 Task: Create List Workplace Policies in Board Sales Forecasting Techniques to Workspace General Accounting. Create List Workplace Safety in Board Employee Offboarding to Workspace General Accounting. Create List Occupational Health in Board Content Marketing Case Study Strategy and Execution to Workspace General Accounting
Action: Mouse moved to (86, 363)
Screenshot: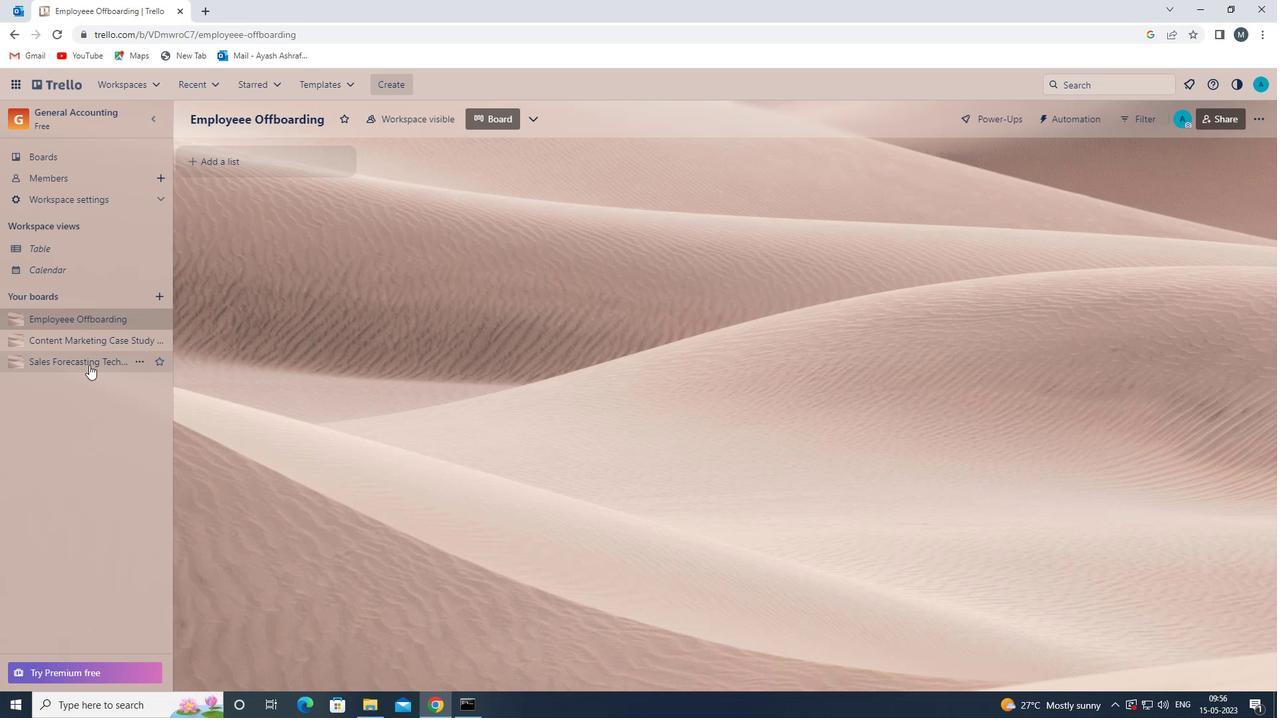 
Action: Mouse pressed left at (86, 363)
Screenshot: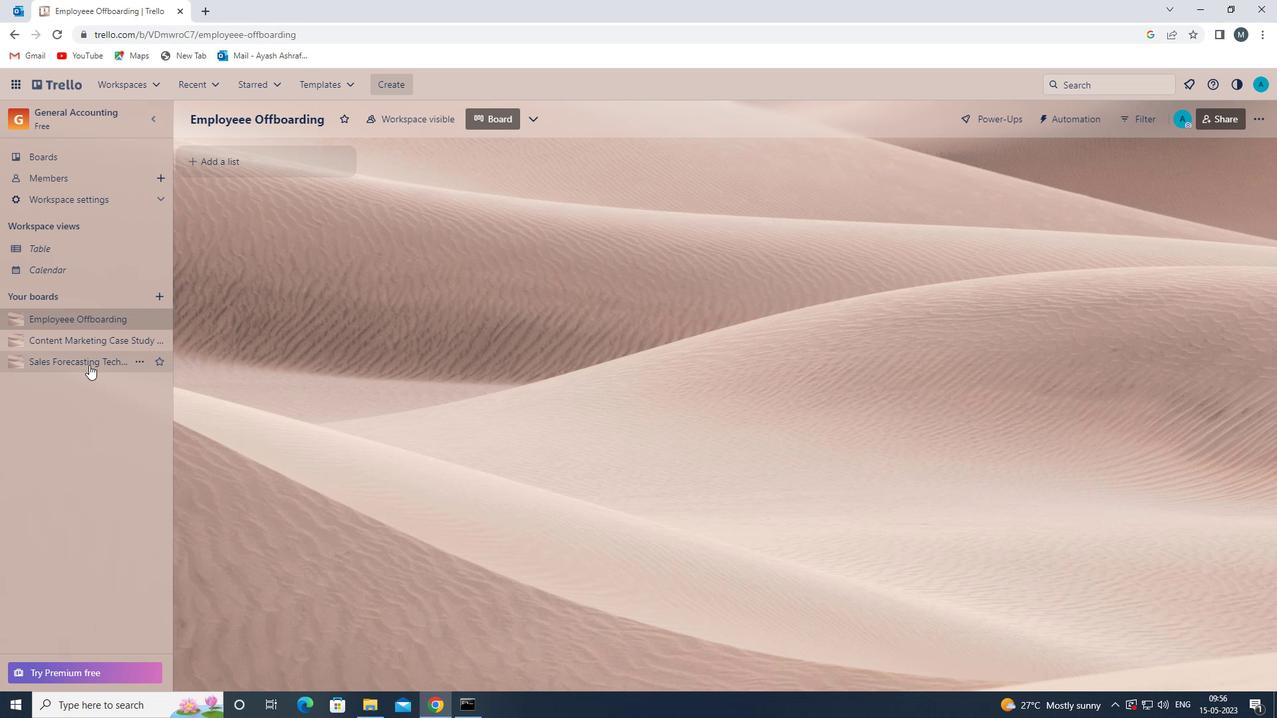 
Action: Mouse moved to (279, 160)
Screenshot: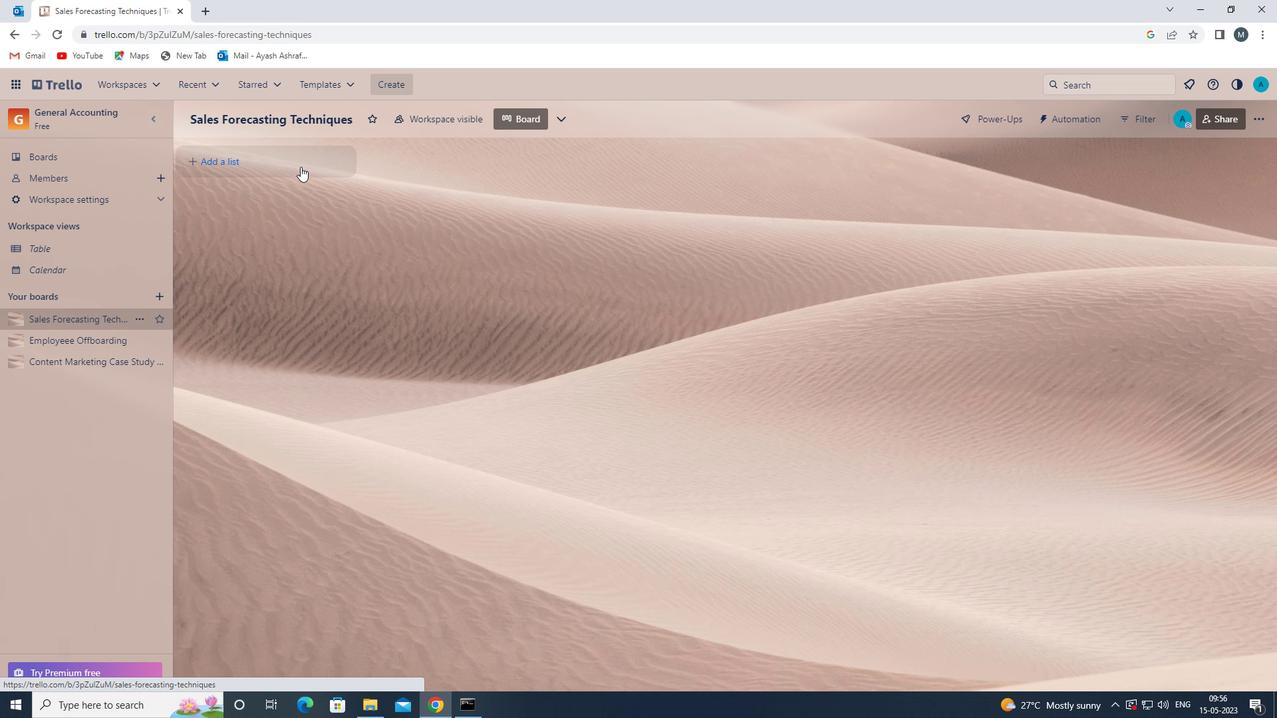 
Action: Mouse pressed left at (279, 160)
Screenshot: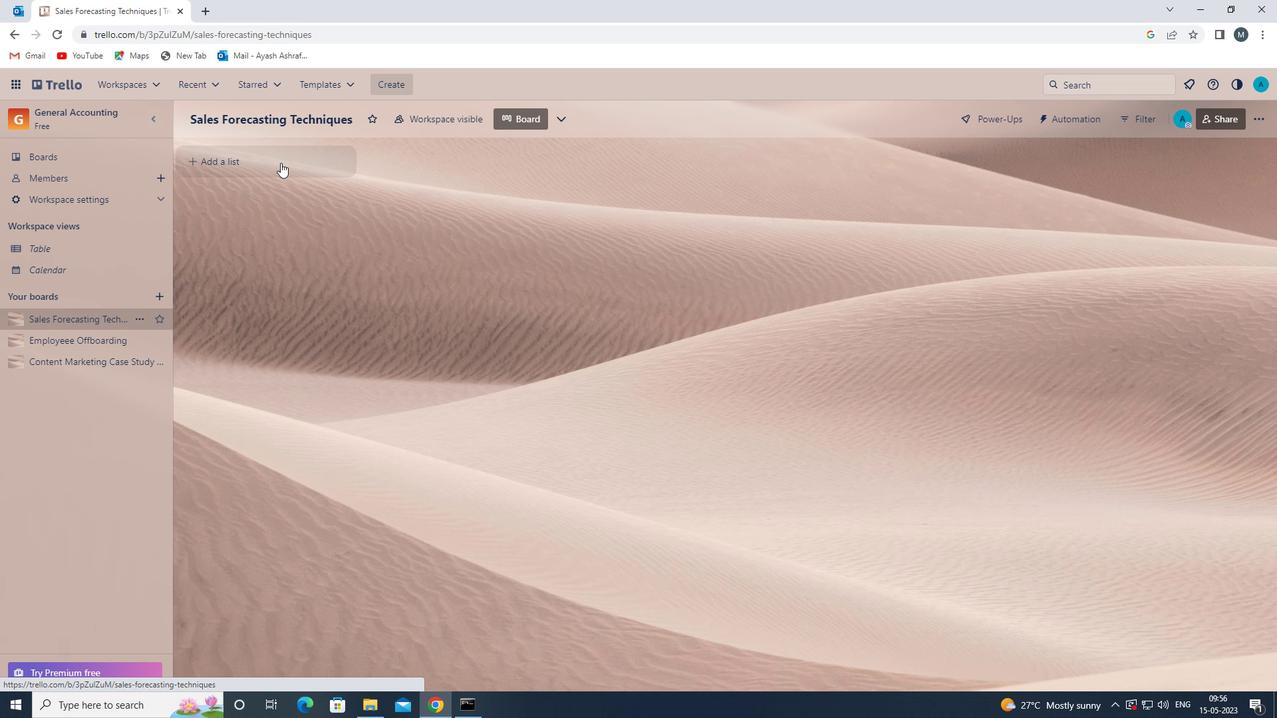 
Action: Mouse moved to (284, 162)
Screenshot: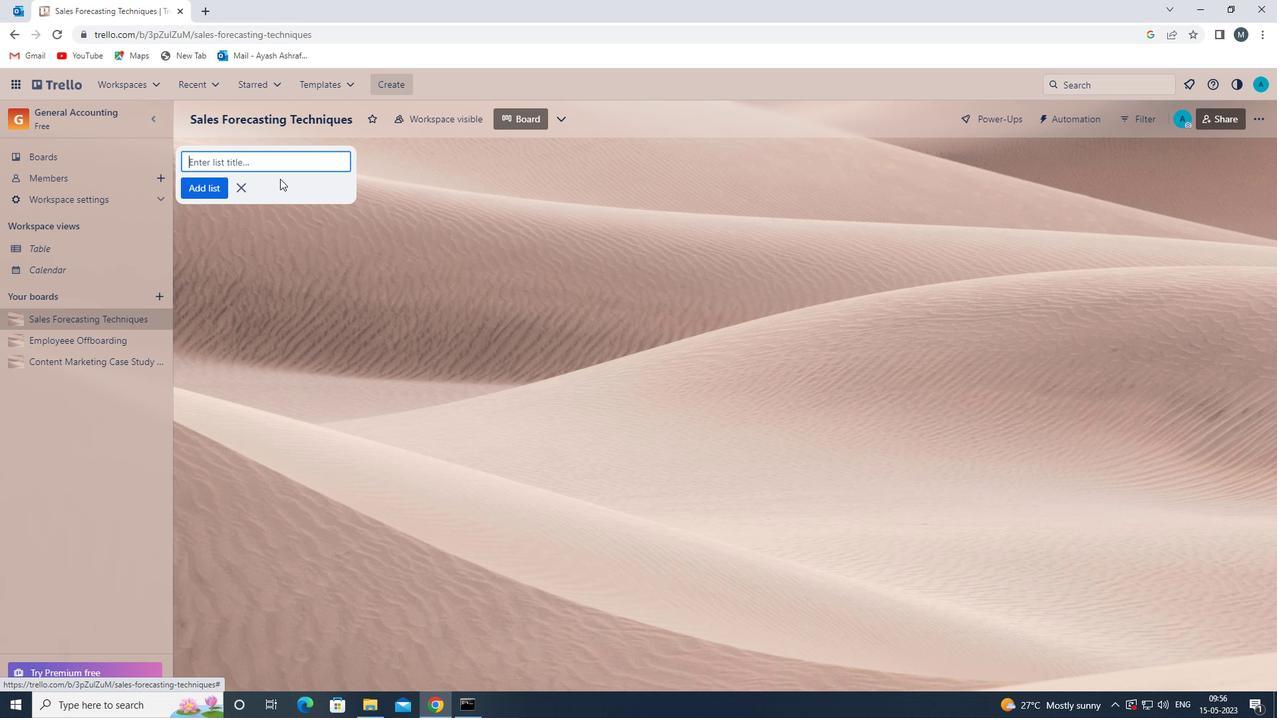 
Action: Mouse pressed left at (284, 162)
Screenshot: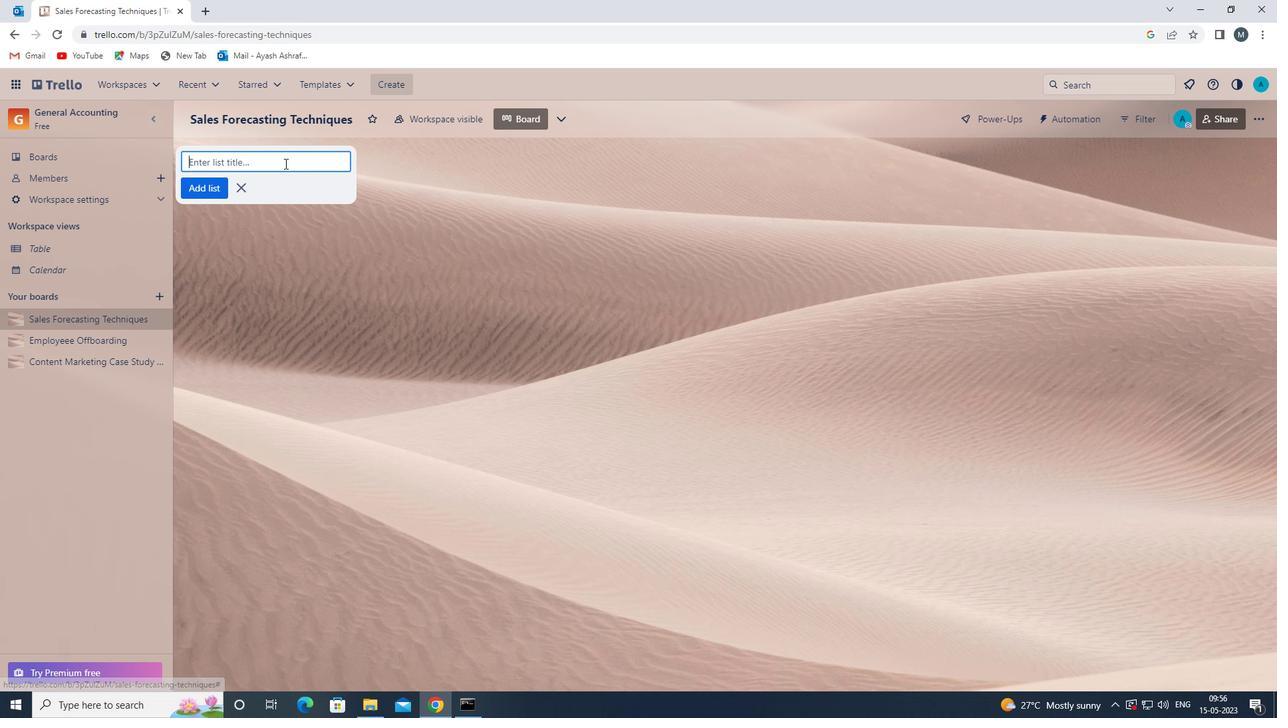 
Action: Key pressed <Key.shift><Key.shift><Key.shift><Key.shift><Key.shift><Key.shift><Key.shift>WORL<Key.backspace>KPLACE<Key.space><Key.shift><Key.shift>POLICIES<Key.space>
Screenshot: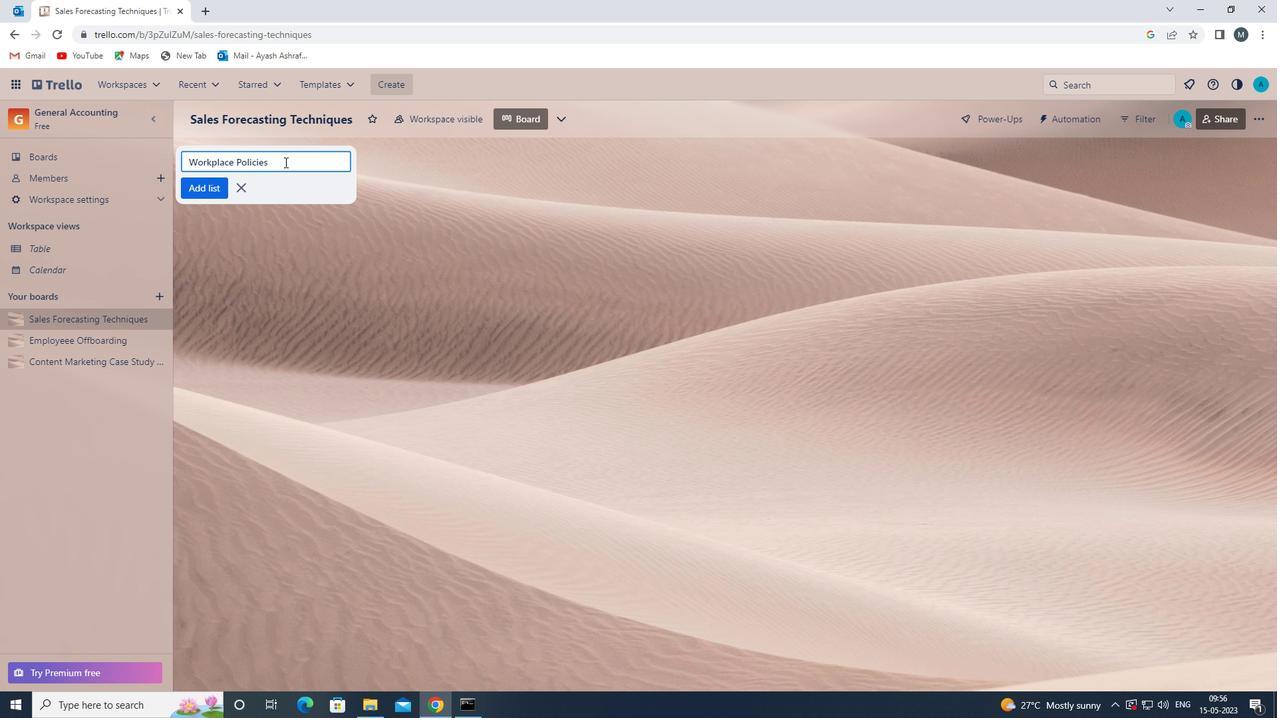 
Action: Mouse moved to (203, 192)
Screenshot: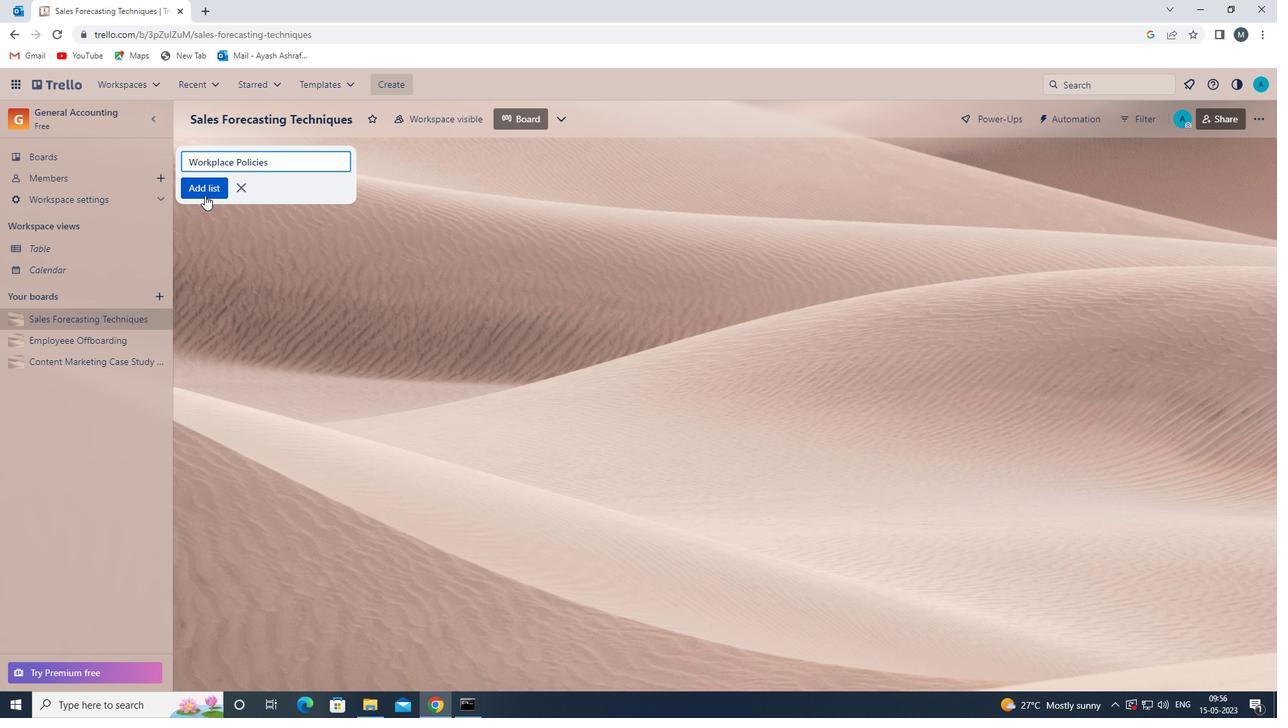 
Action: Mouse pressed left at (203, 192)
Screenshot: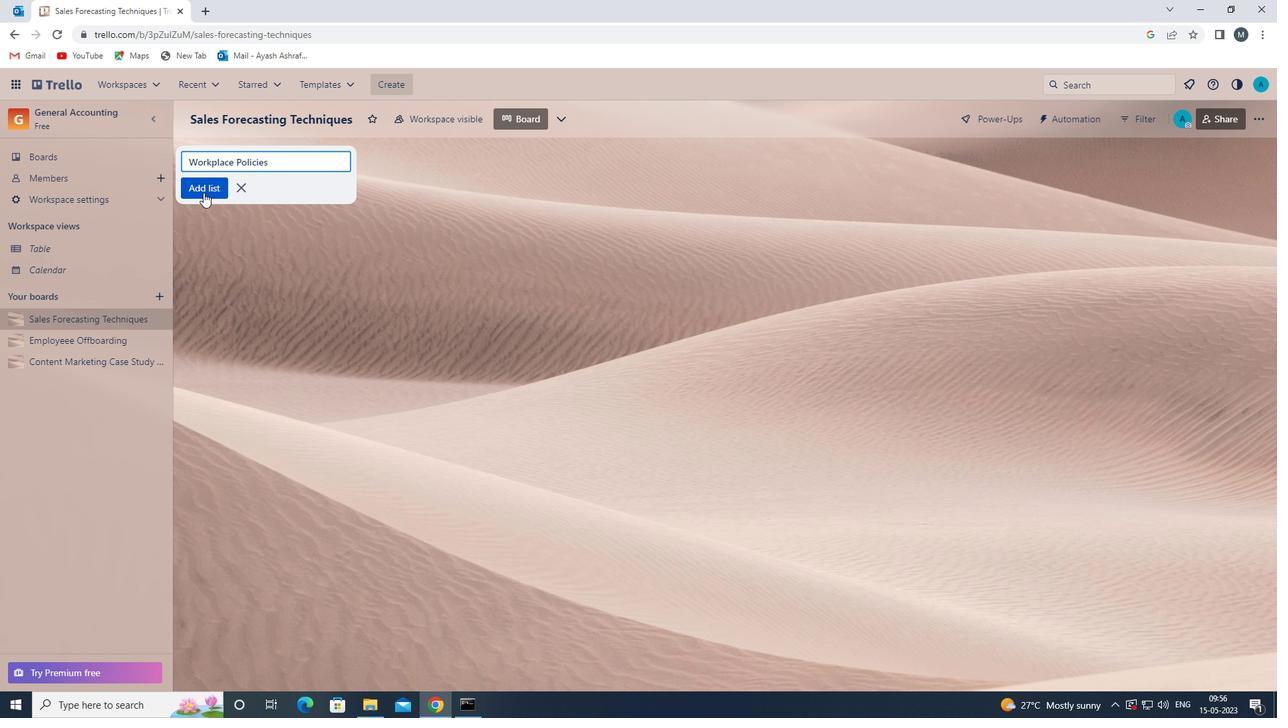 
Action: Mouse moved to (218, 305)
Screenshot: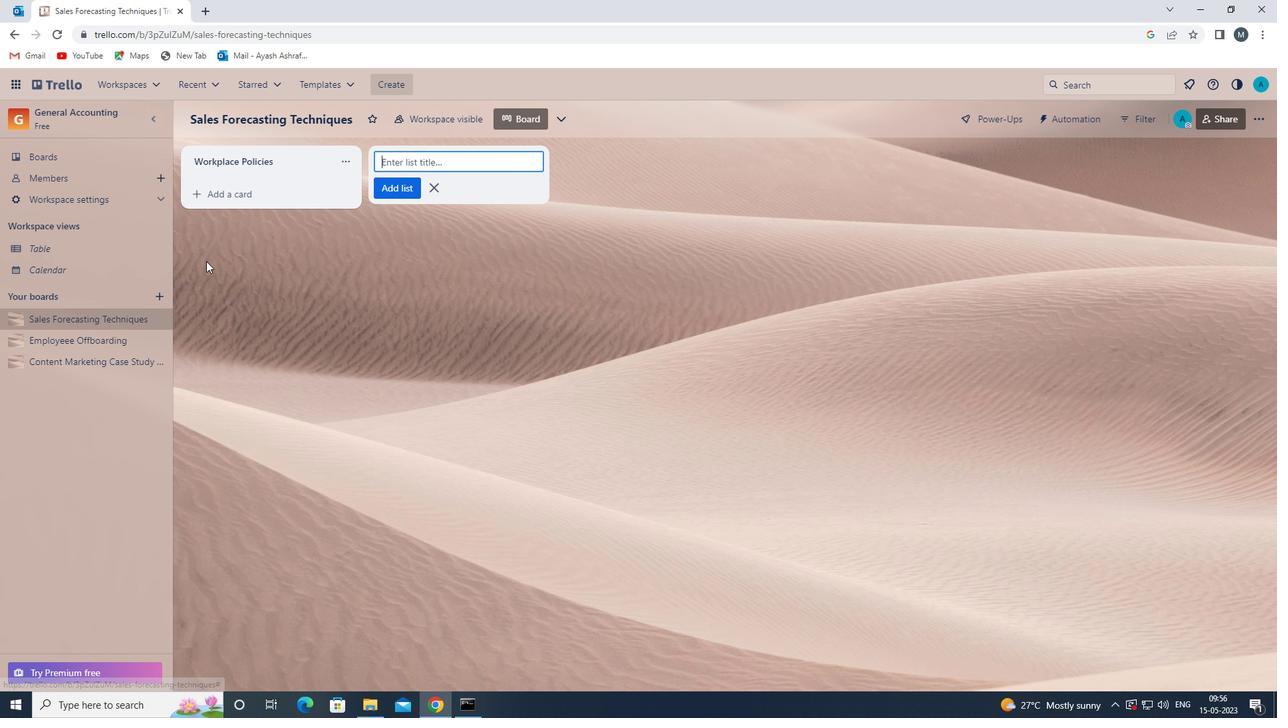 
Action: Mouse pressed left at (218, 305)
Screenshot: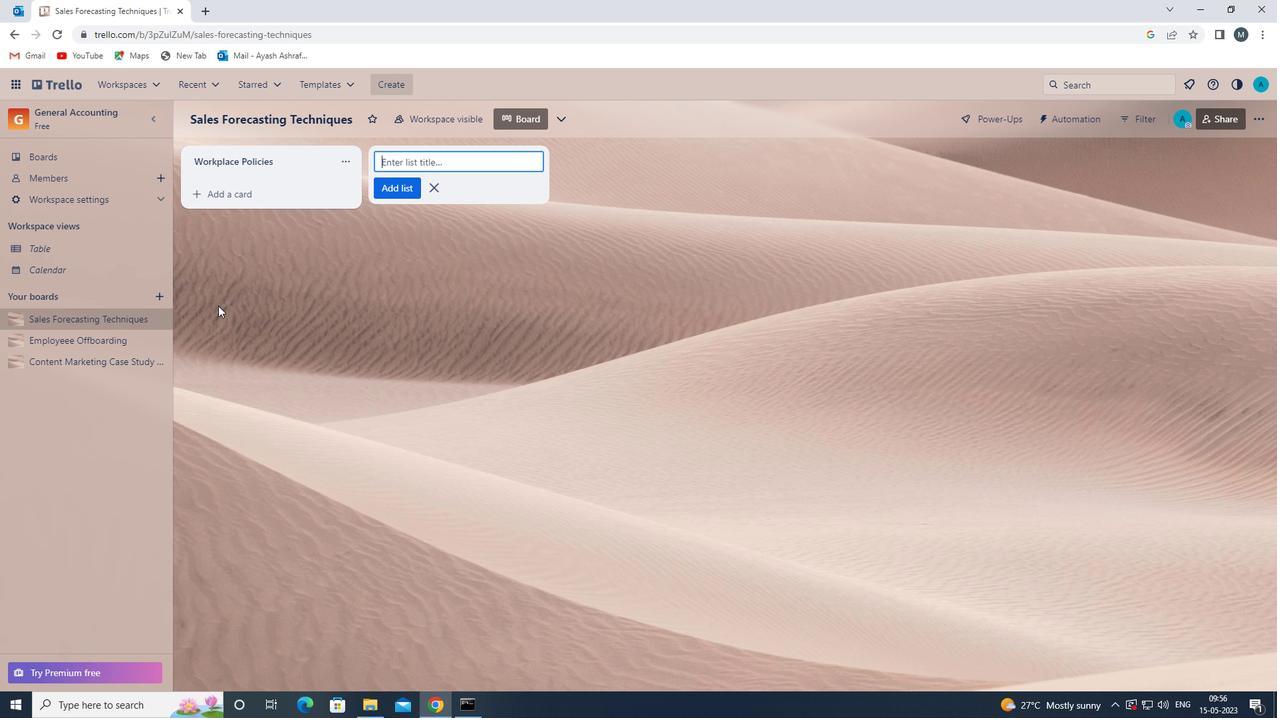 
Action: Mouse moved to (87, 346)
Screenshot: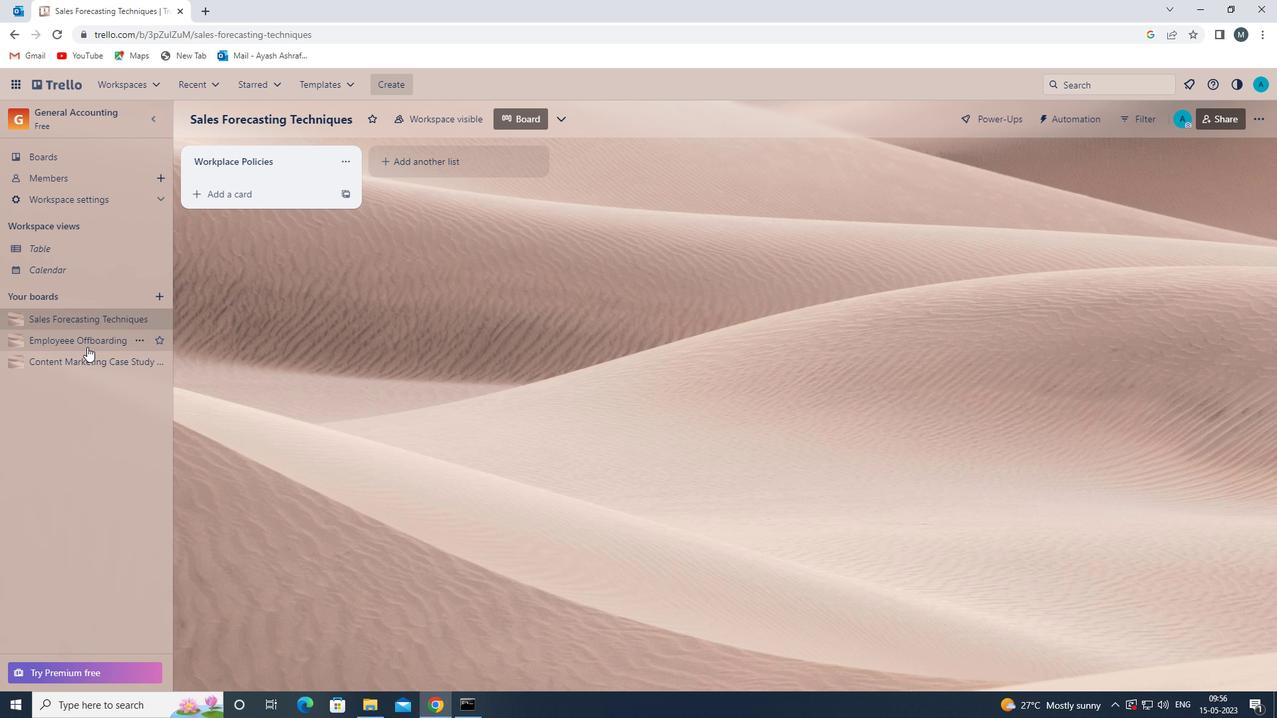 
Action: Mouse pressed left at (87, 346)
Screenshot: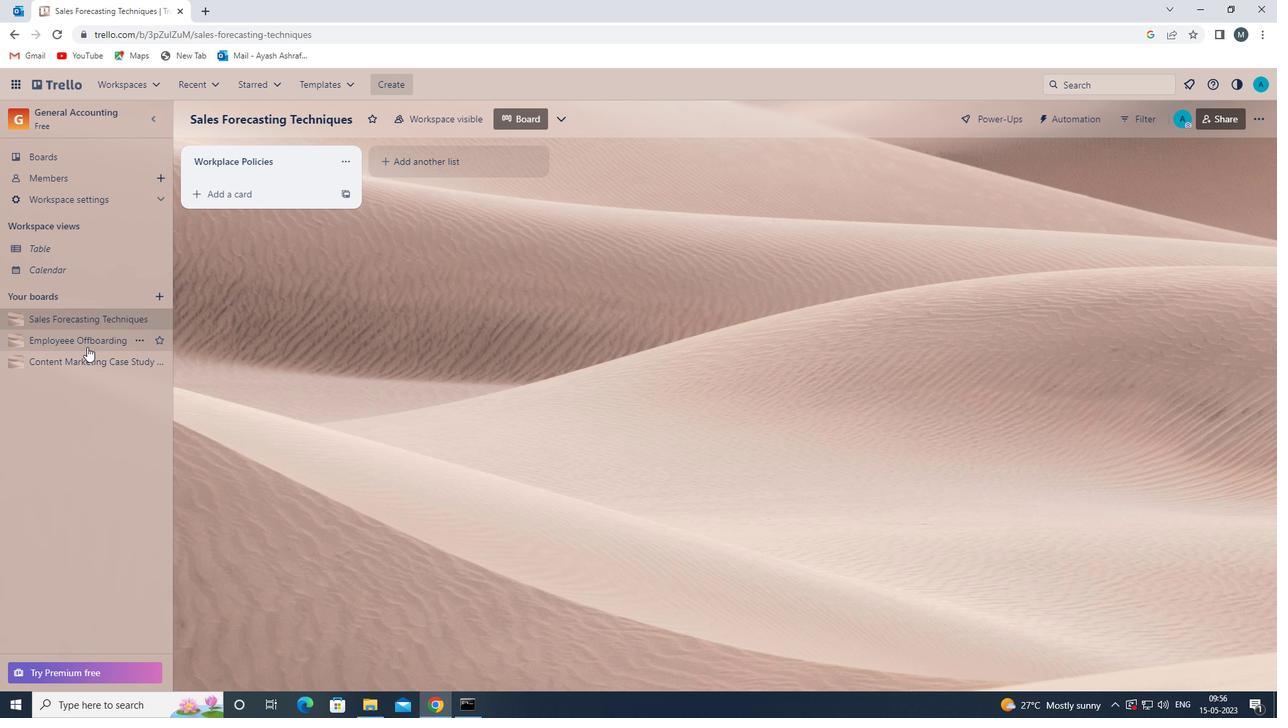 
Action: Mouse moved to (242, 163)
Screenshot: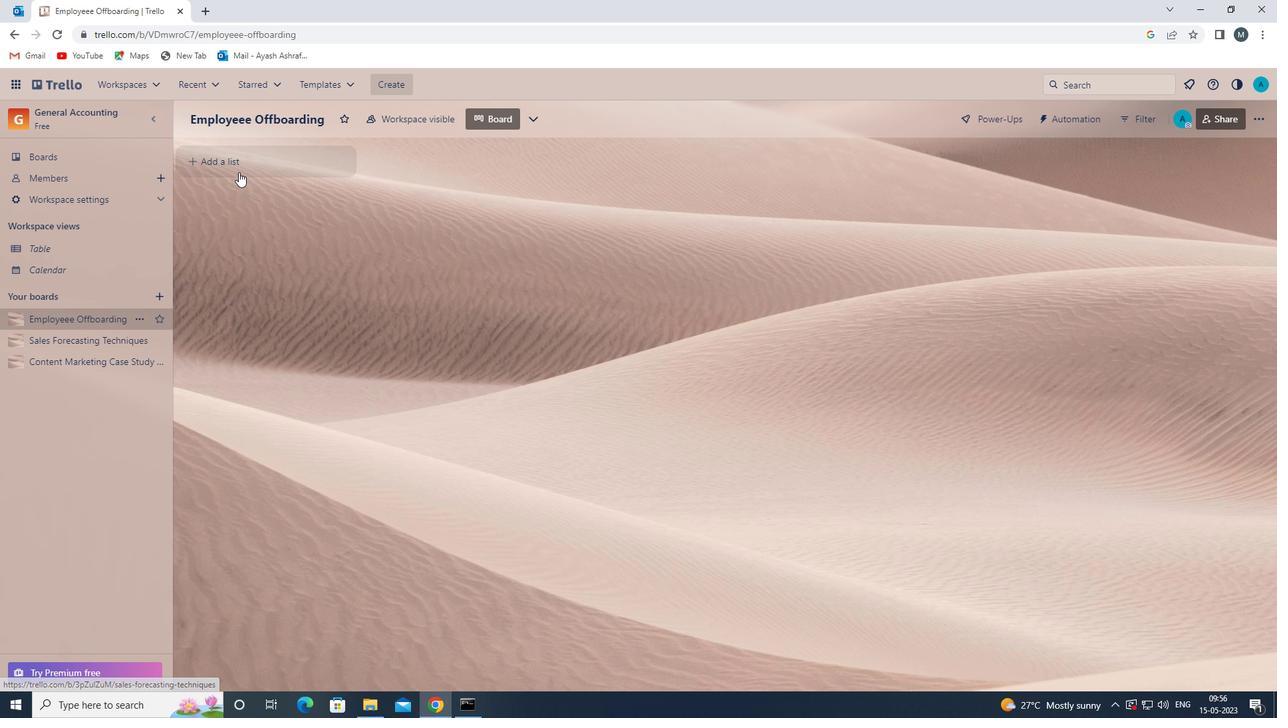 
Action: Mouse pressed left at (242, 163)
Screenshot: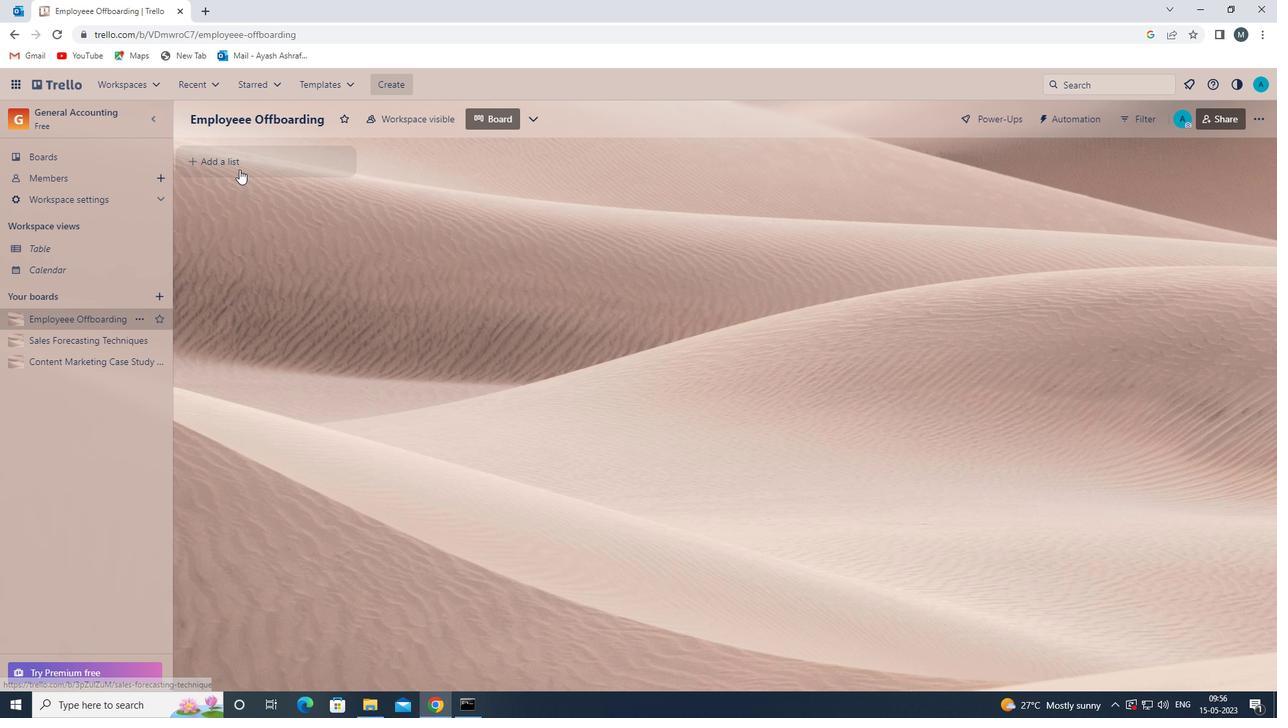 
Action: Mouse moved to (244, 165)
Screenshot: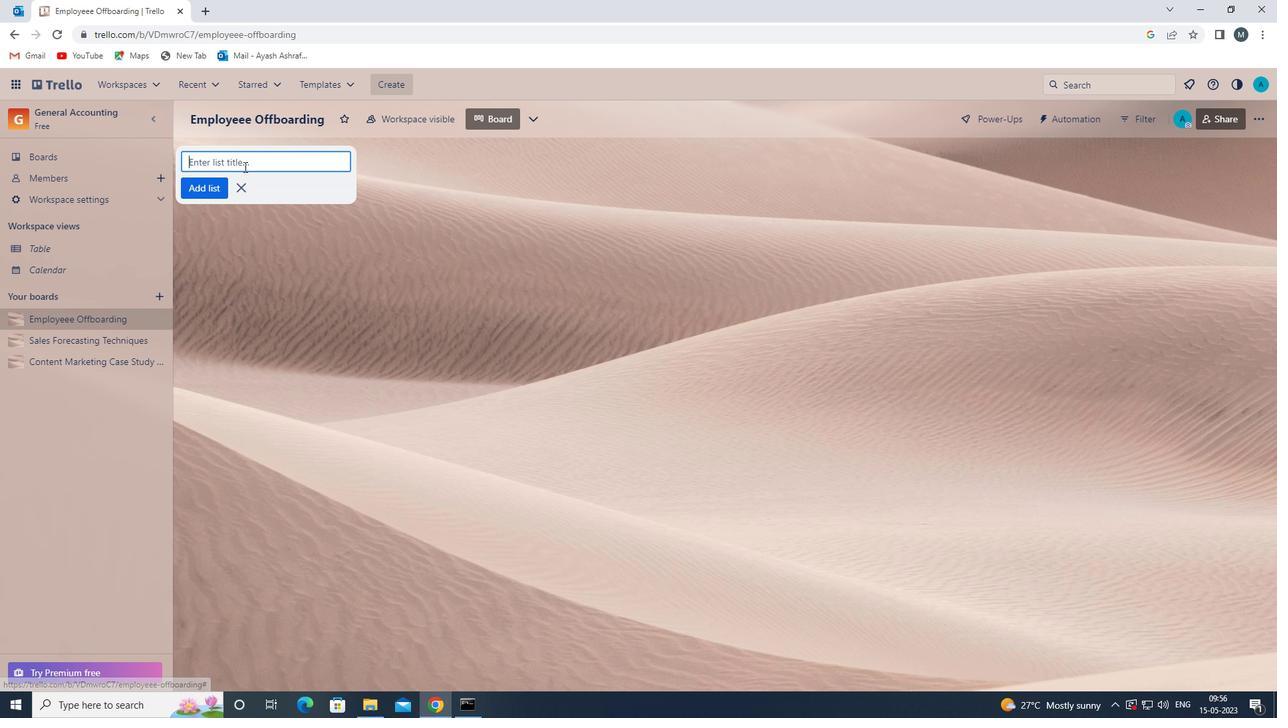 
Action: Mouse pressed left at (244, 165)
Screenshot: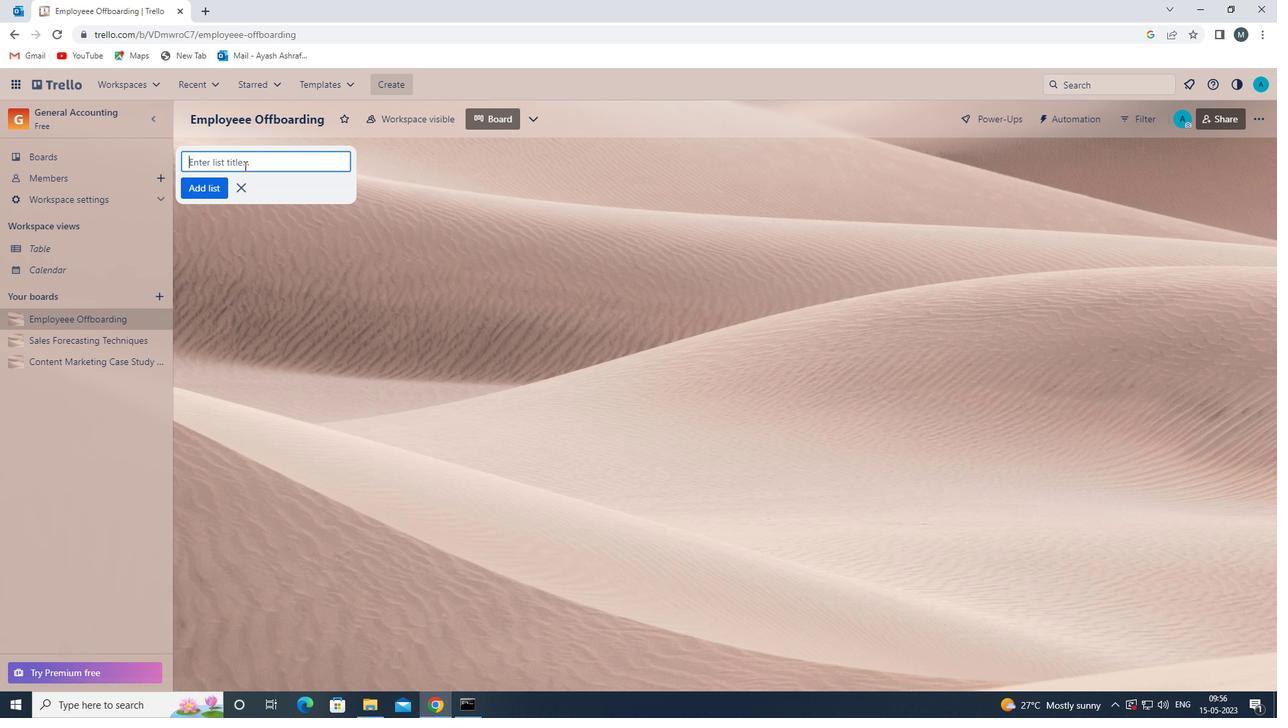 
Action: Key pressed <Key.shift>WORKPLACE<Key.space><Key.shift>SAFETY<Key.space>
Screenshot: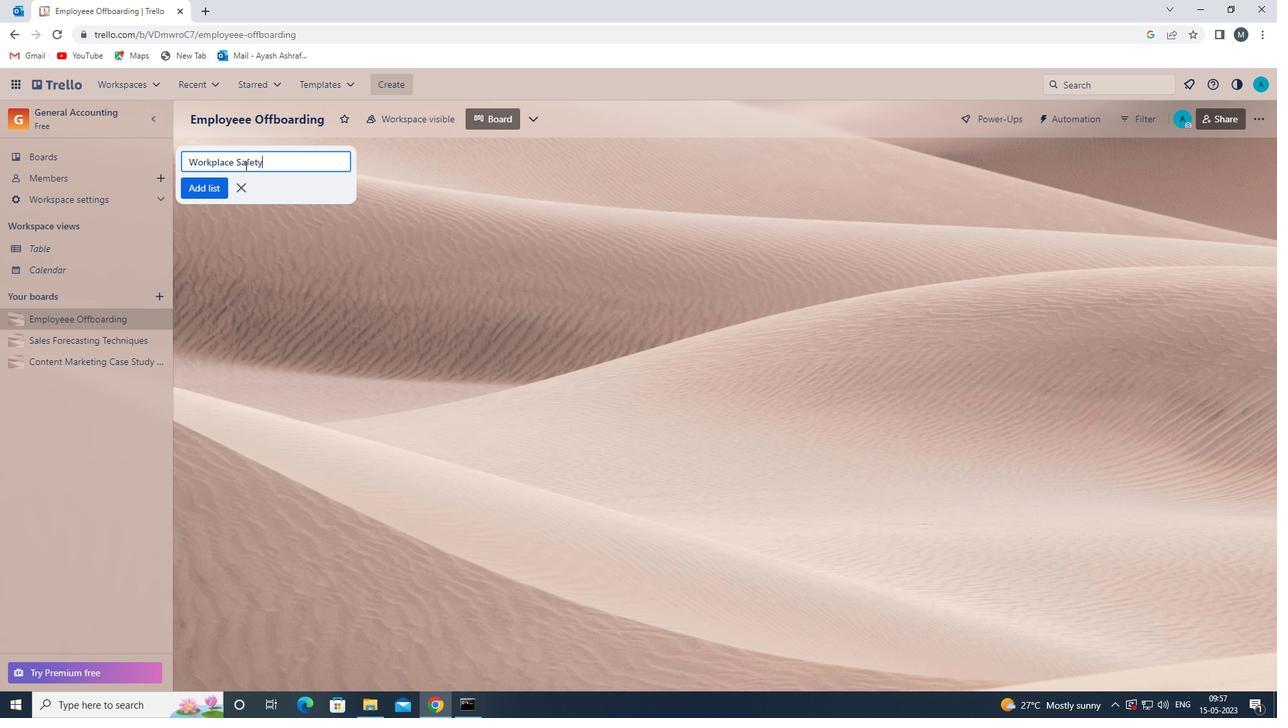 
Action: Mouse moved to (213, 191)
Screenshot: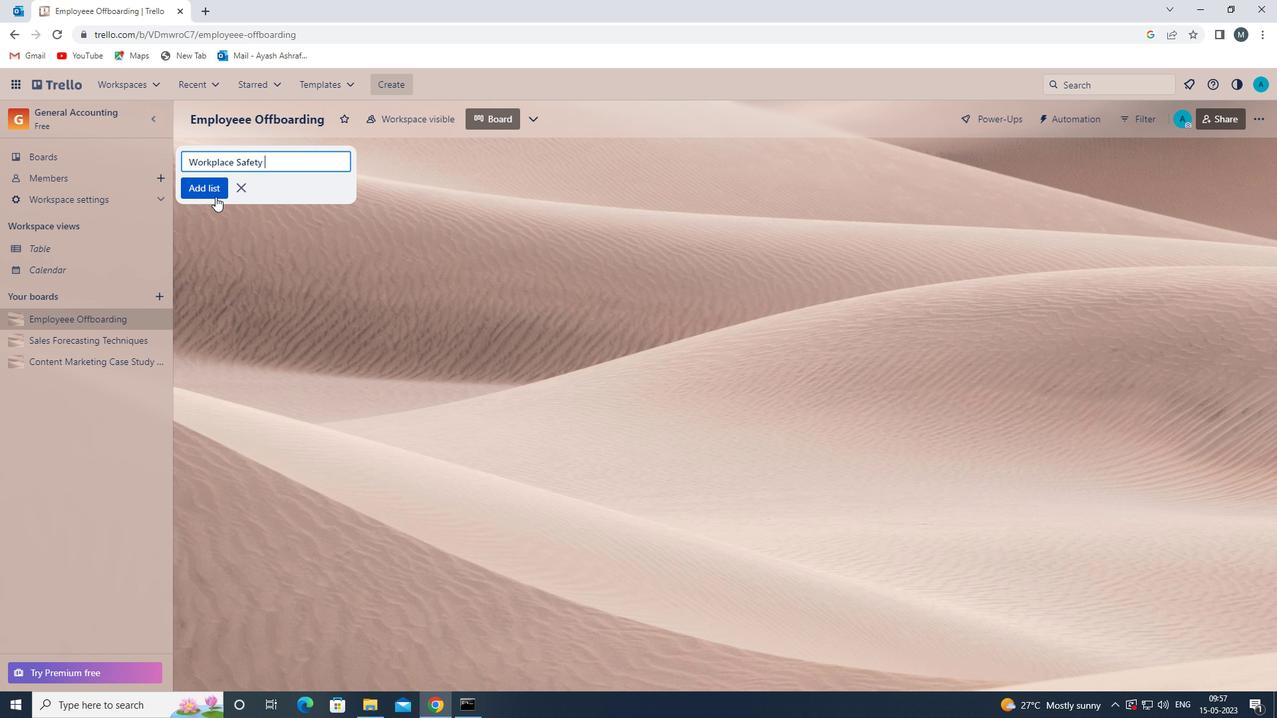 
Action: Mouse pressed left at (213, 191)
Screenshot: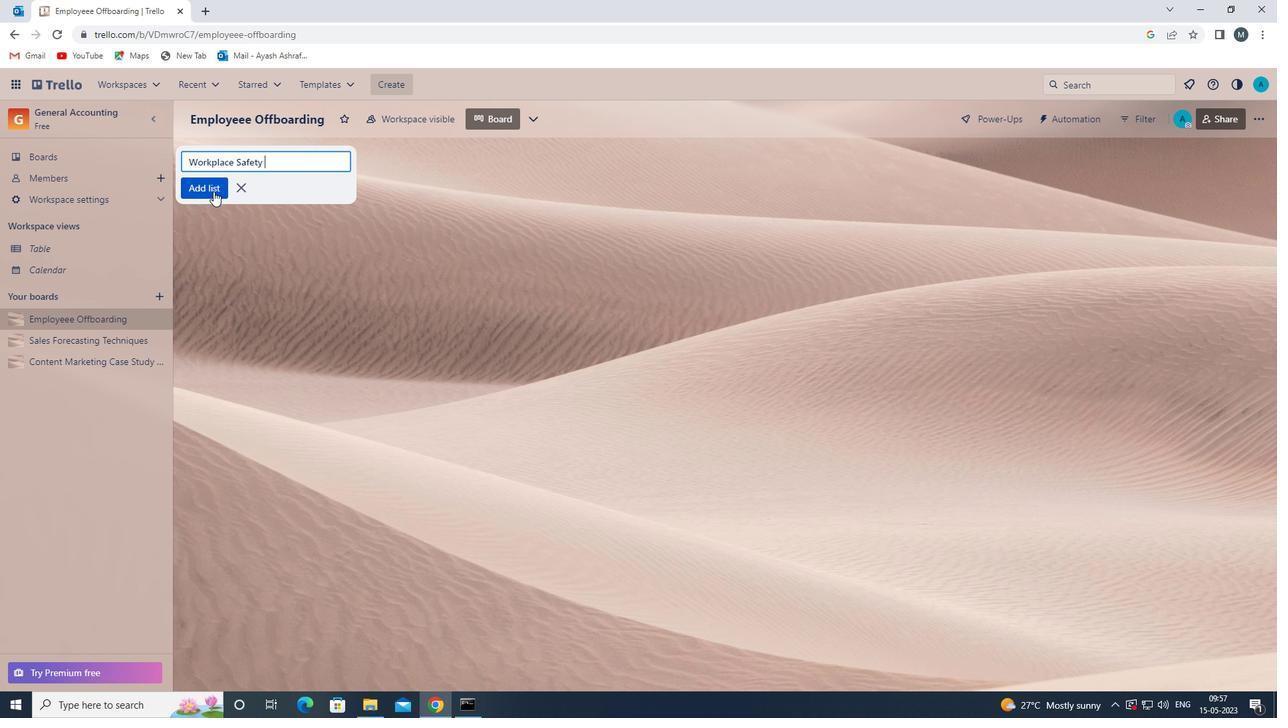 
Action: Mouse moved to (230, 300)
Screenshot: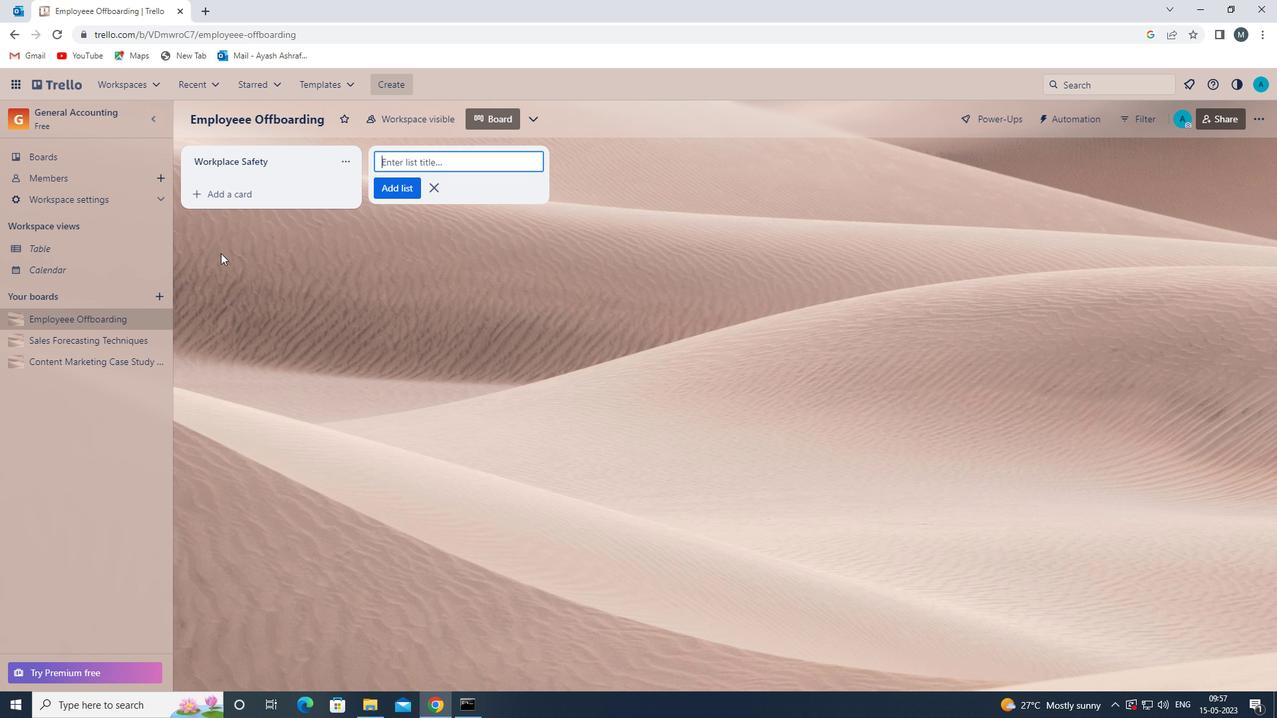 
Action: Mouse pressed left at (230, 300)
Screenshot: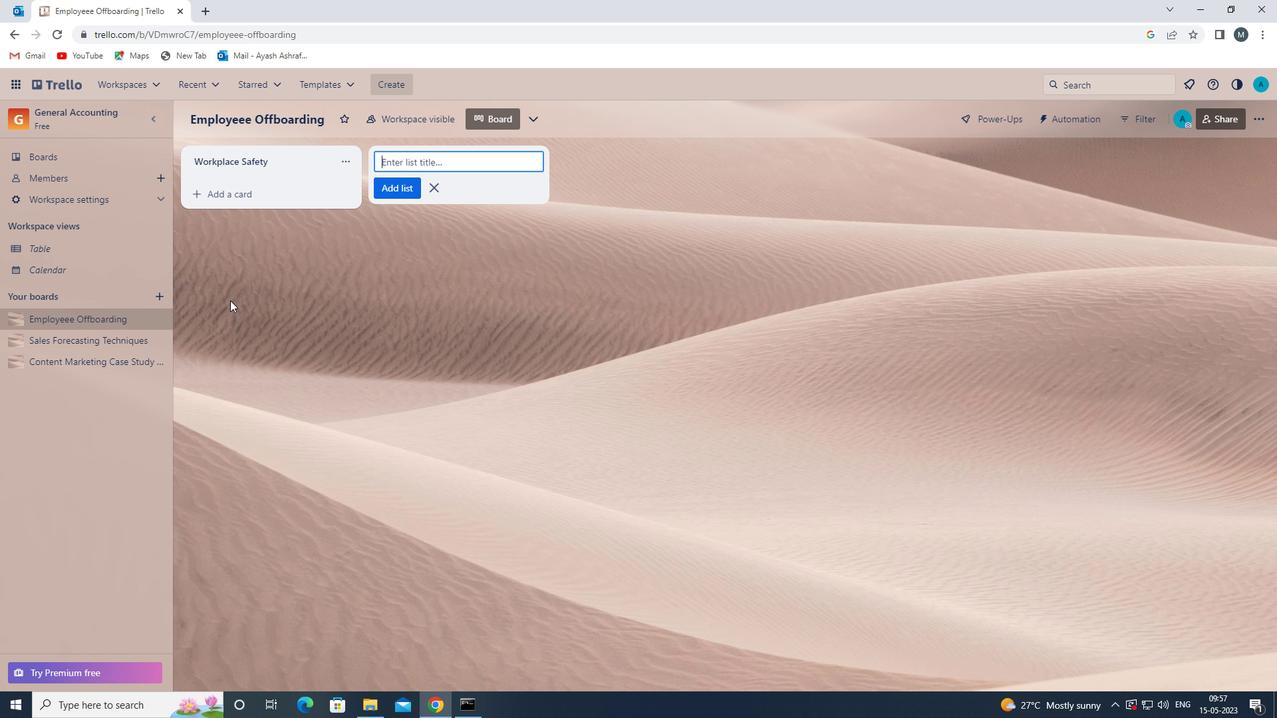 
Action: Mouse moved to (85, 357)
Screenshot: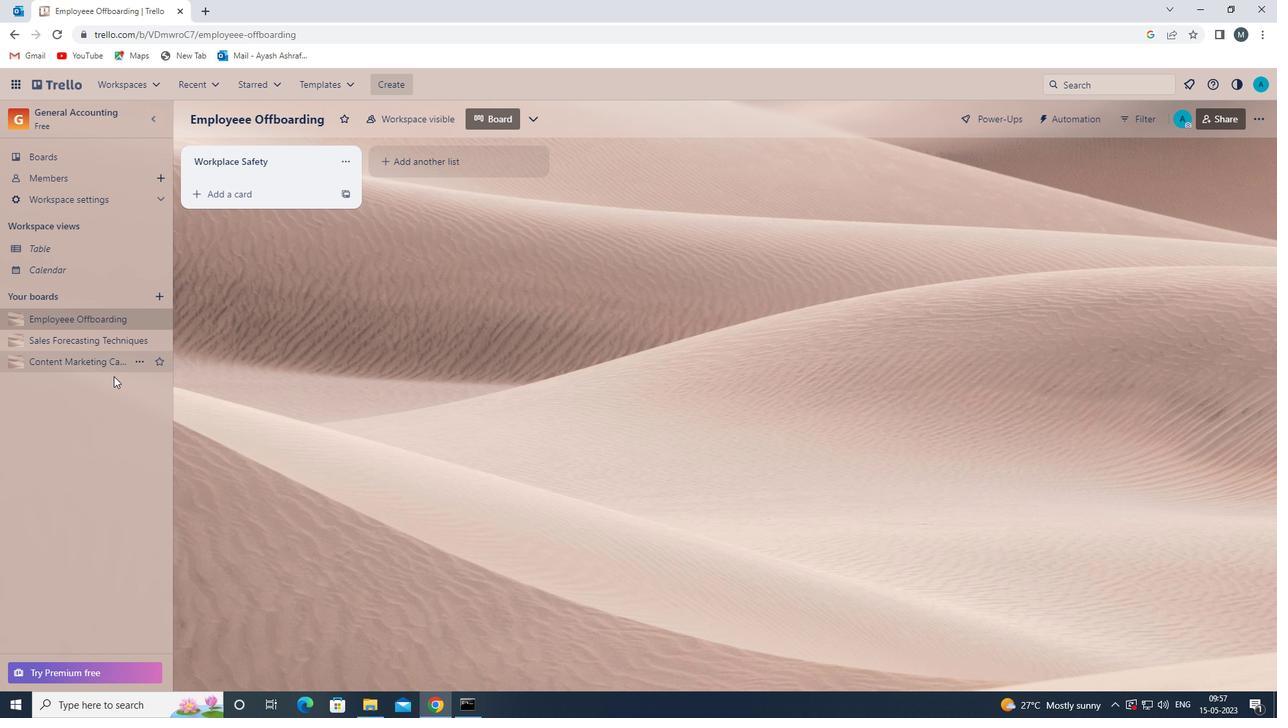 
Action: Mouse pressed left at (85, 357)
Screenshot: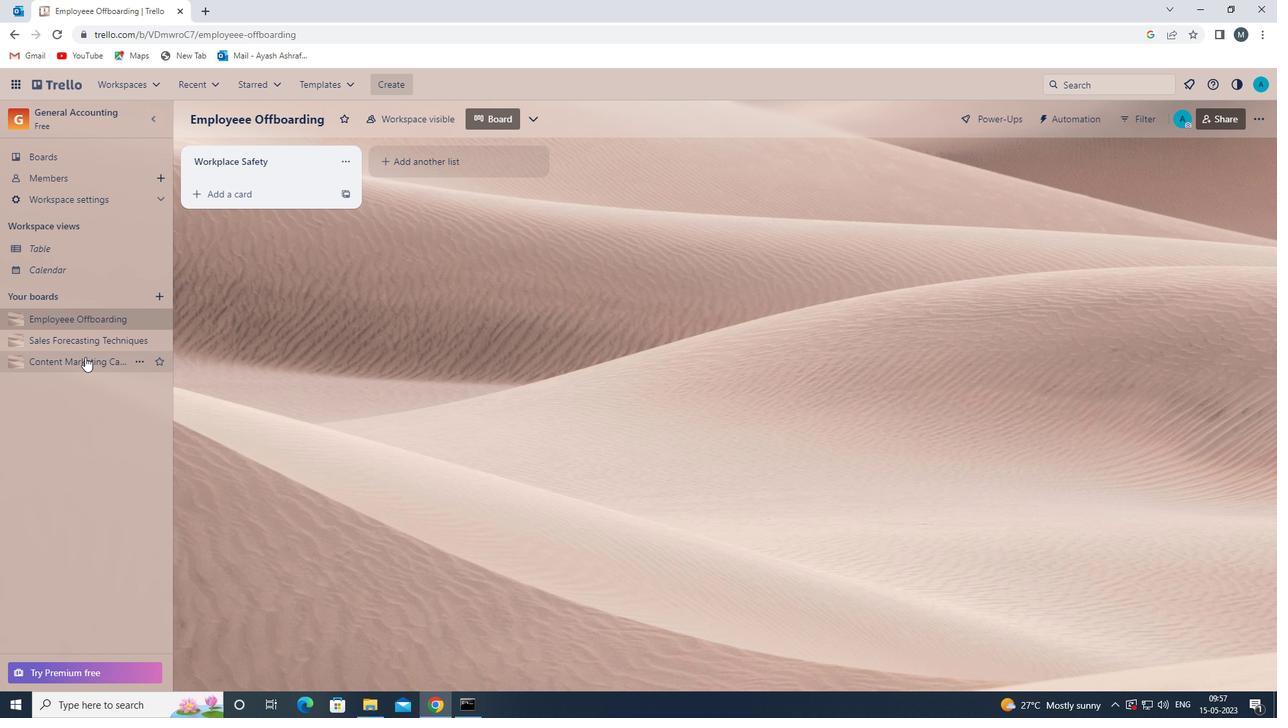 
Action: Mouse moved to (235, 167)
Screenshot: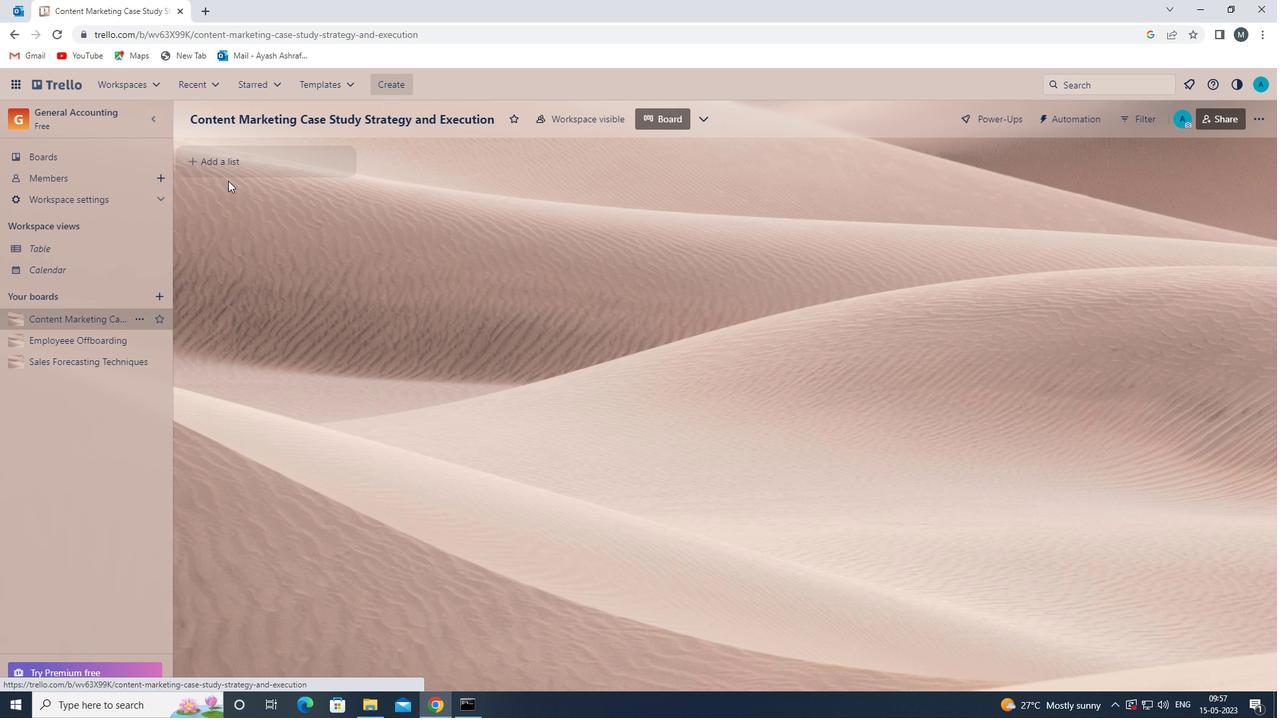
Action: Mouse pressed left at (235, 167)
Screenshot: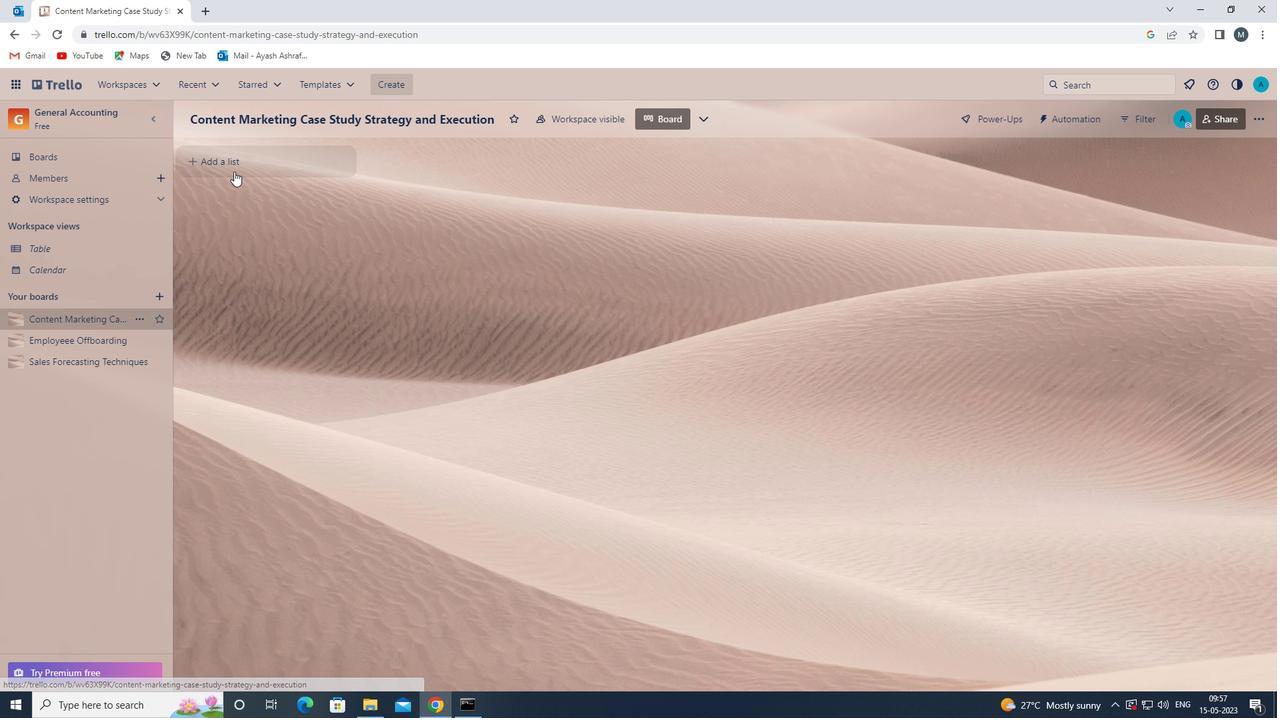 
Action: Mouse moved to (245, 164)
Screenshot: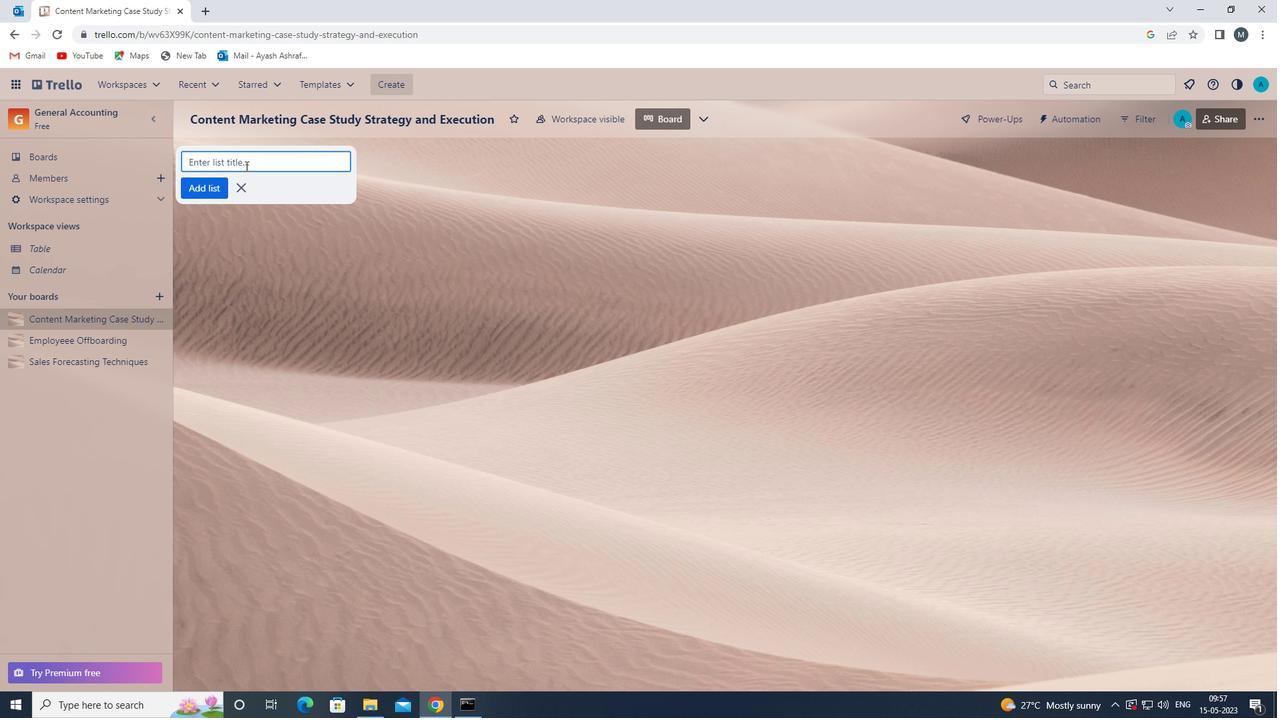 
Action: Mouse pressed left at (245, 164)
Screenshot: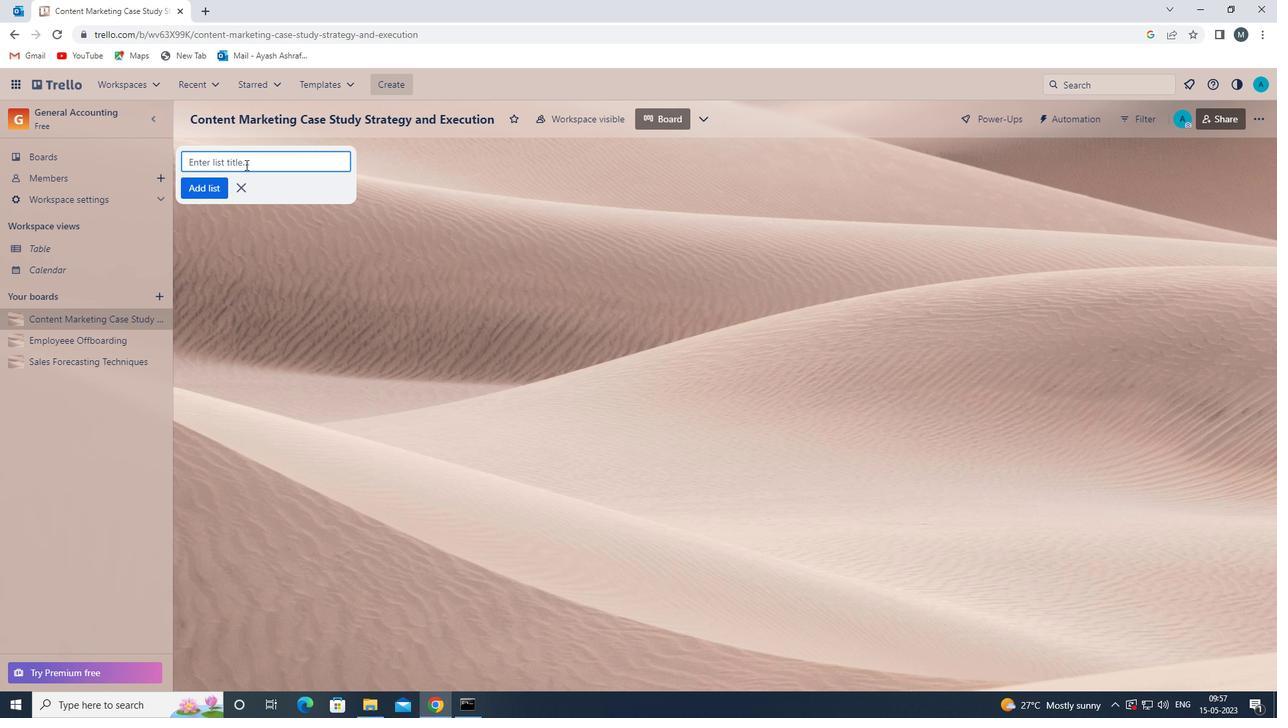
Action: Mouse moved to (244, 163)
Screenshot: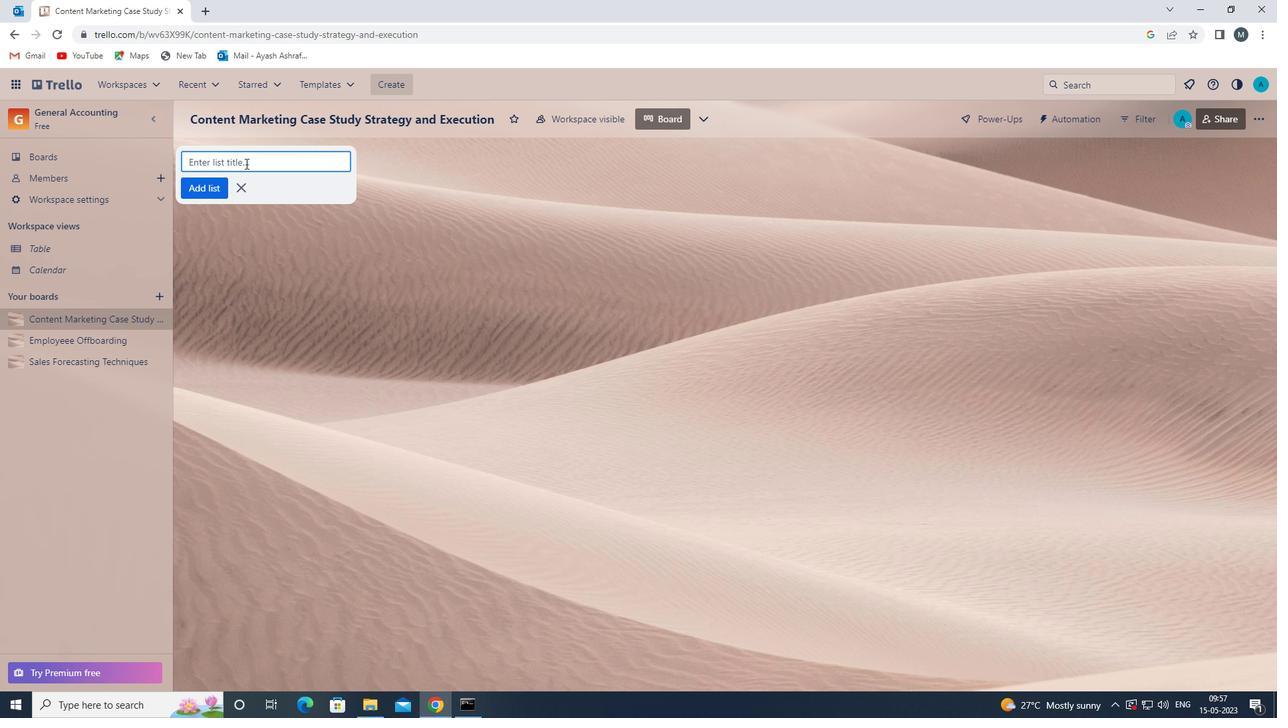 
Action: Key pressed <Key.shift>OCCUPATIONAL<Key.space><Key.shift>HEALTH<Key.space>
Screenshot: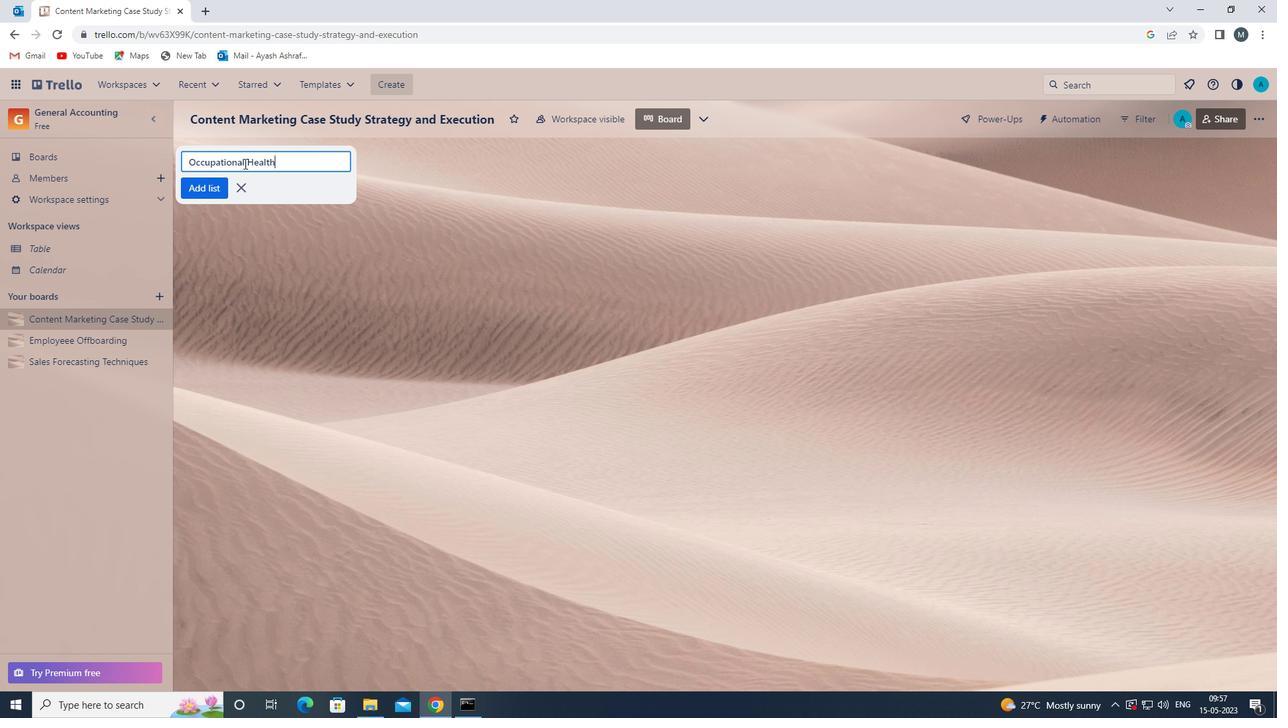 
Action: Mouse moved to (209, 190)
Screenshot: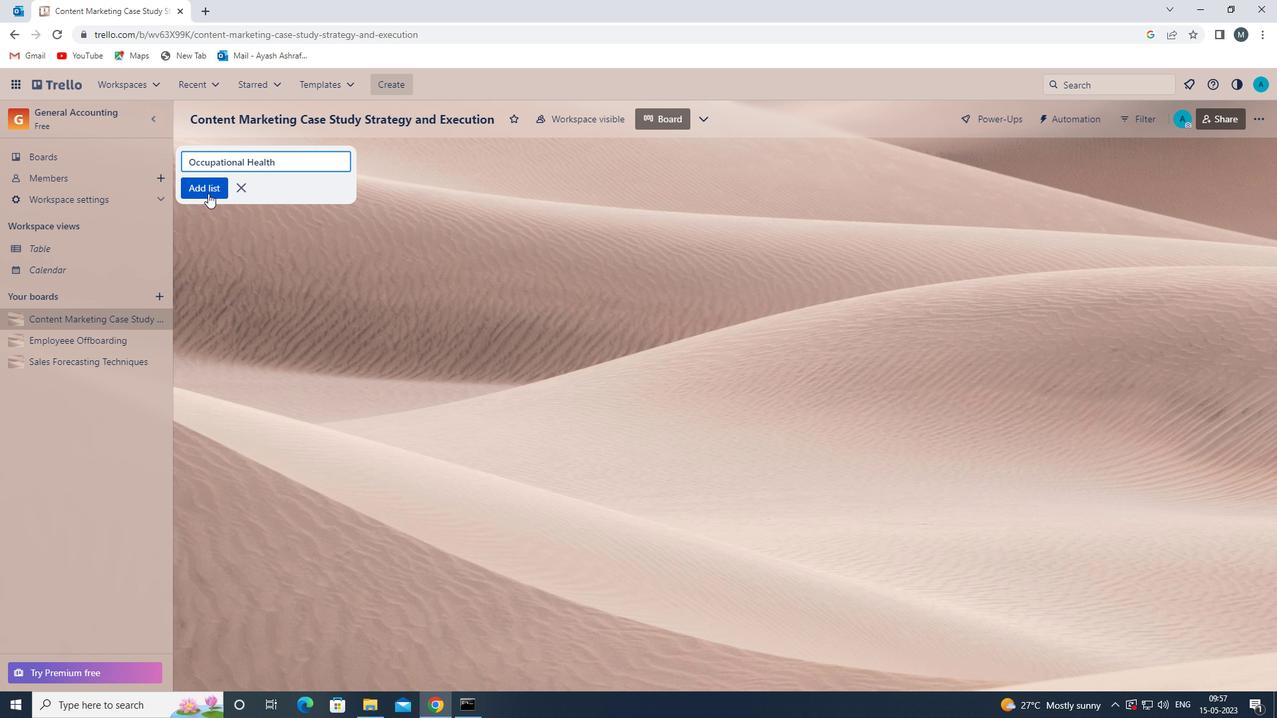 
Action: Mouse pressed left at (209, 190)
Screenshot: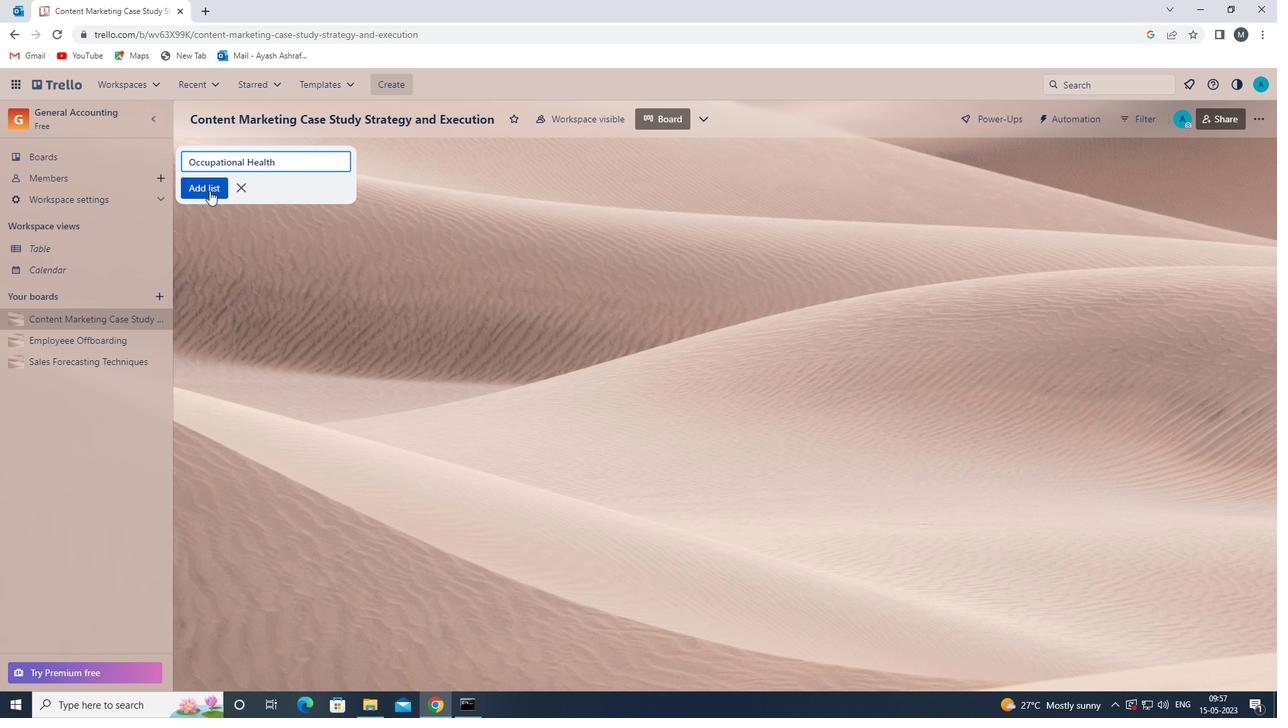 
Action: Mouse moved to (230, 277)
Screenshot: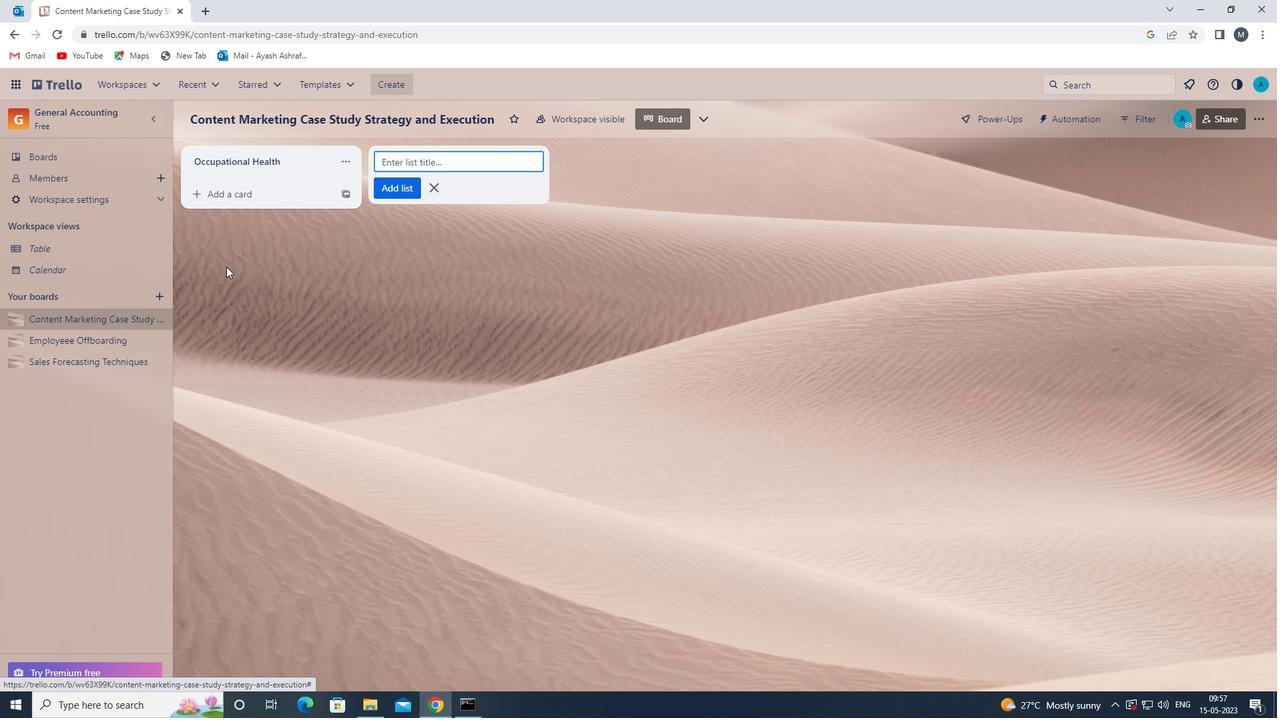 
Action: Mouse pressed left at (230, 277)
Screenshot: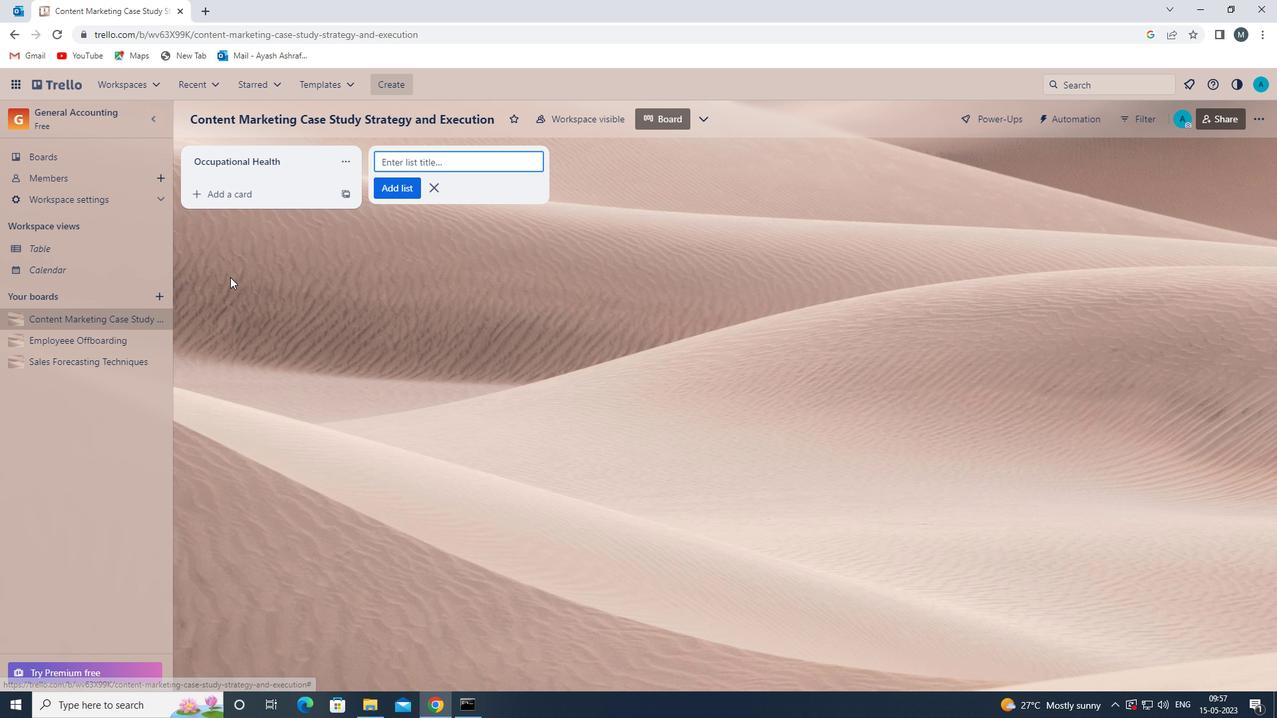 
